 Task: Create Card Social Media Advertising Review in Board Project Planning to Workspace Digital Marketing Agencies. Create Card Wine and Spirits Review in Board Social Media Ad Campaign Management to Workspace Digital Marketing Agencies. Create Card Social Media Advertising Review in Board Market Analysis for Market Penetration Strategy to Workspace Digital Marketing Agencies
Action: Mouse moved to (357, 151)
Screenshot: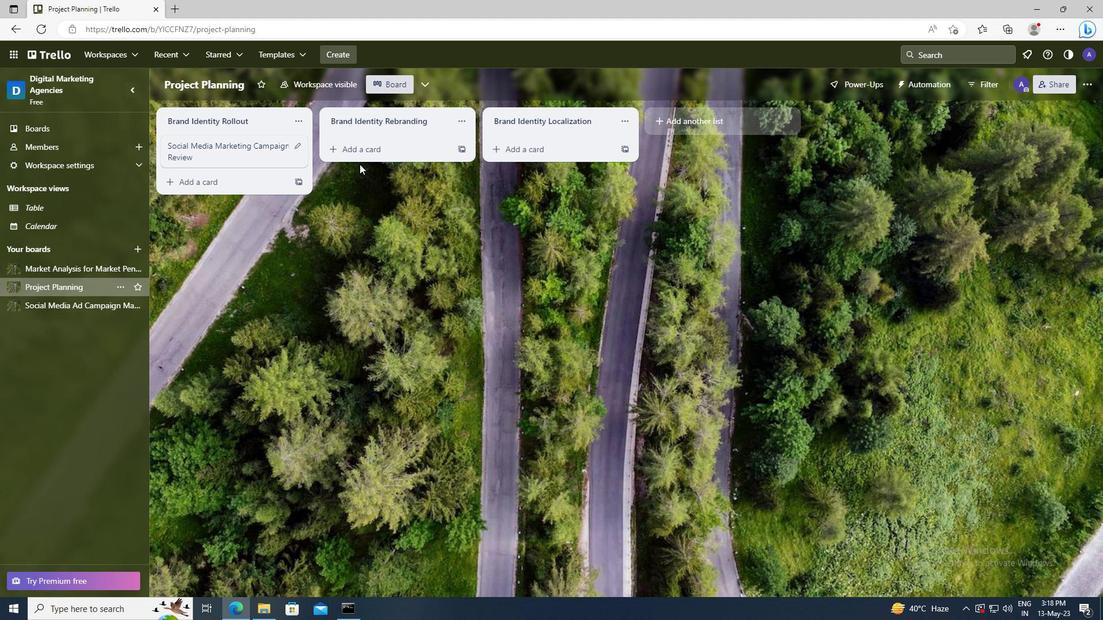 
Action: Mouse pressed left at (357, 151)
Screenshot: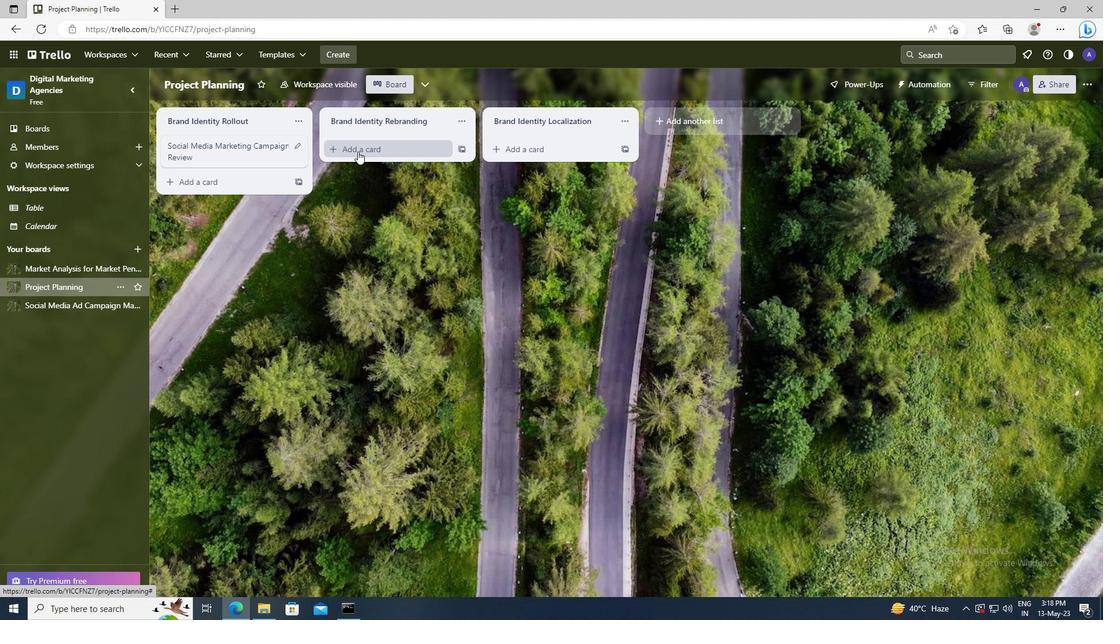 
Action: Key pressed <Key.shift>SOCIAL<Key.space><Key.shift>MEDIA<Key.space><Key.shift_r>ADVERTISING<Key.space><Key.shift>REVIEW
Screenshot: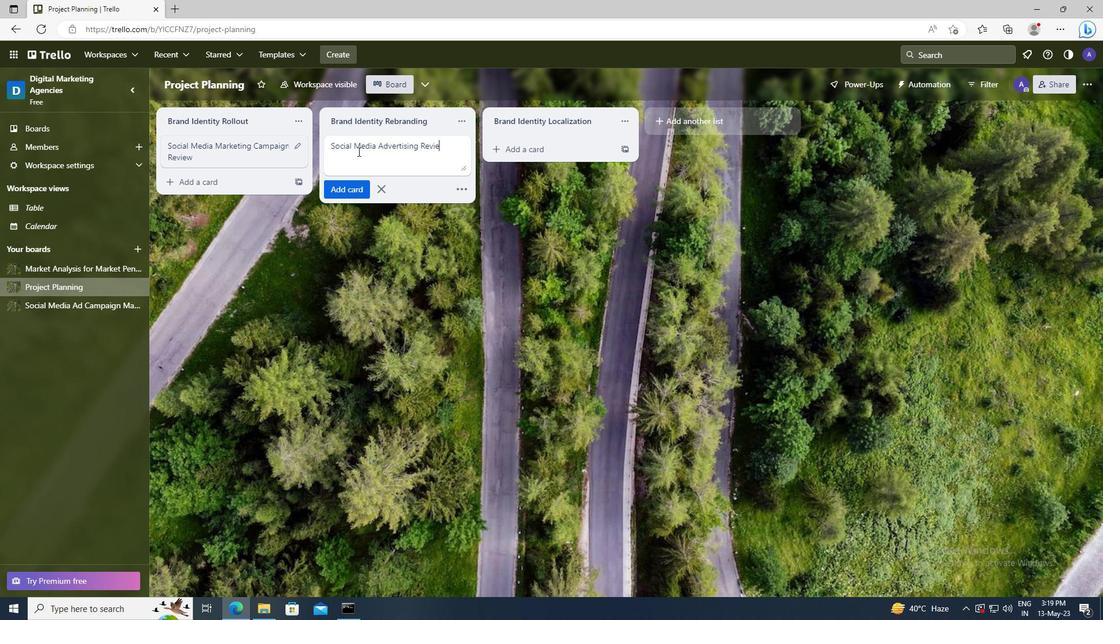 
Action: Mouse moved to (349, 190)
Screenshot: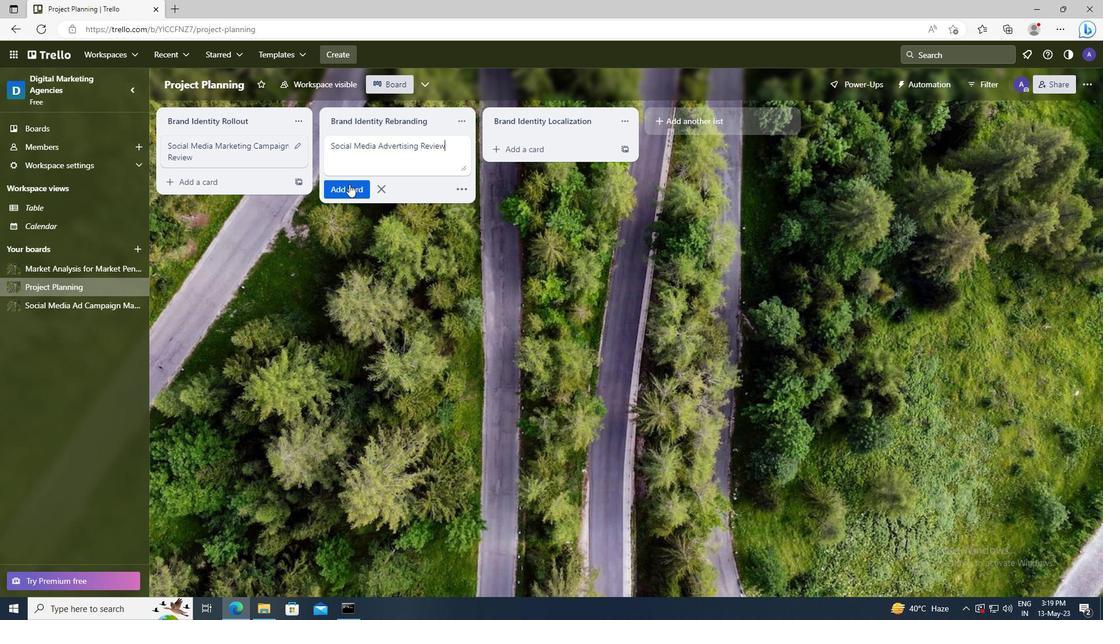 
Action: Mouse pressed left at (349, 190)
Screenshot: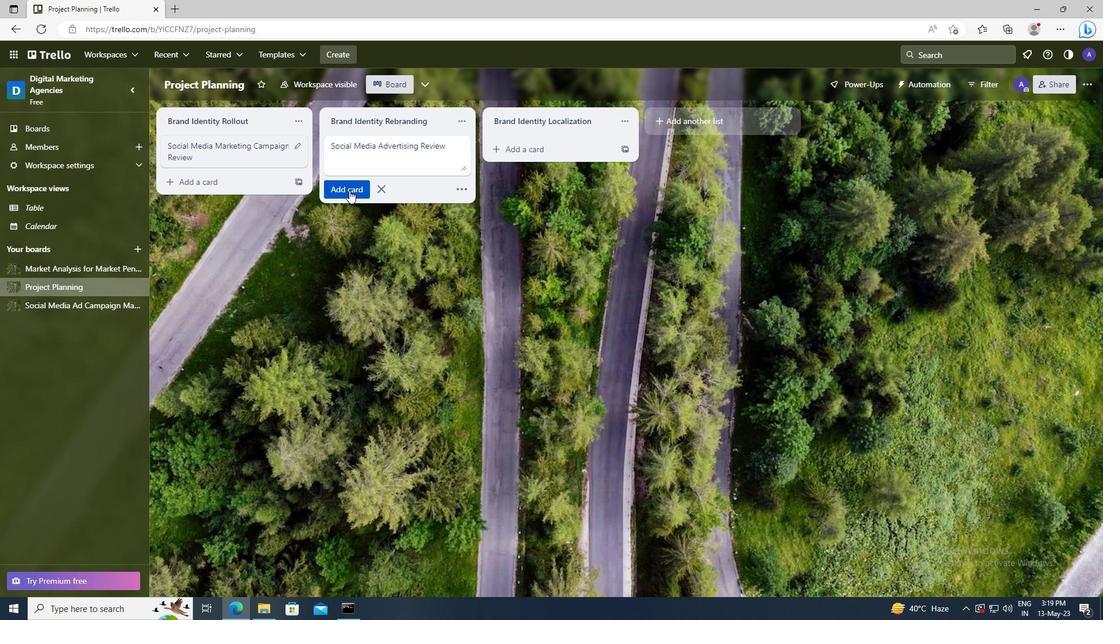 
Action: Mouse moved to (67, 303)
Screenshot: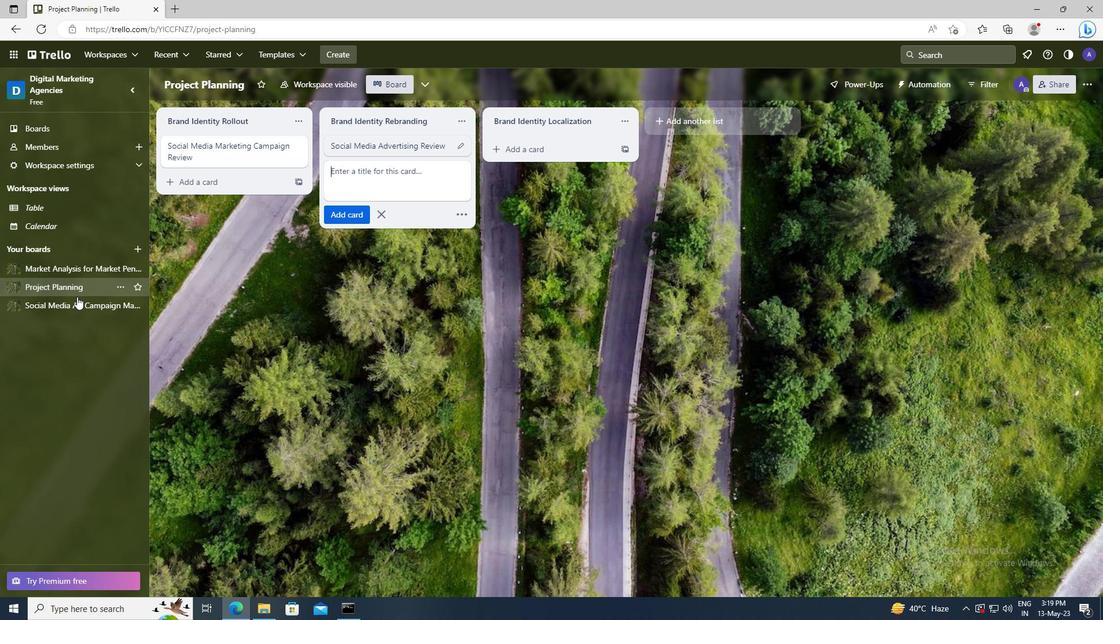 
Action: Mouse pressed left at (67, 303)
Screenshot: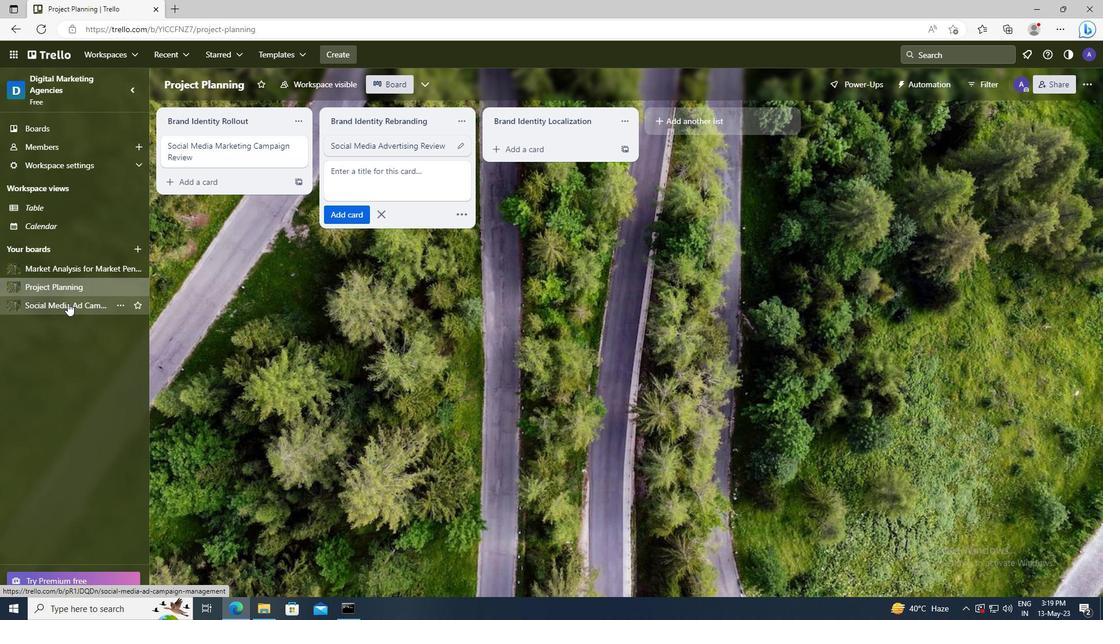 
Action: Mouse moved to (358, 153)
Screenshot: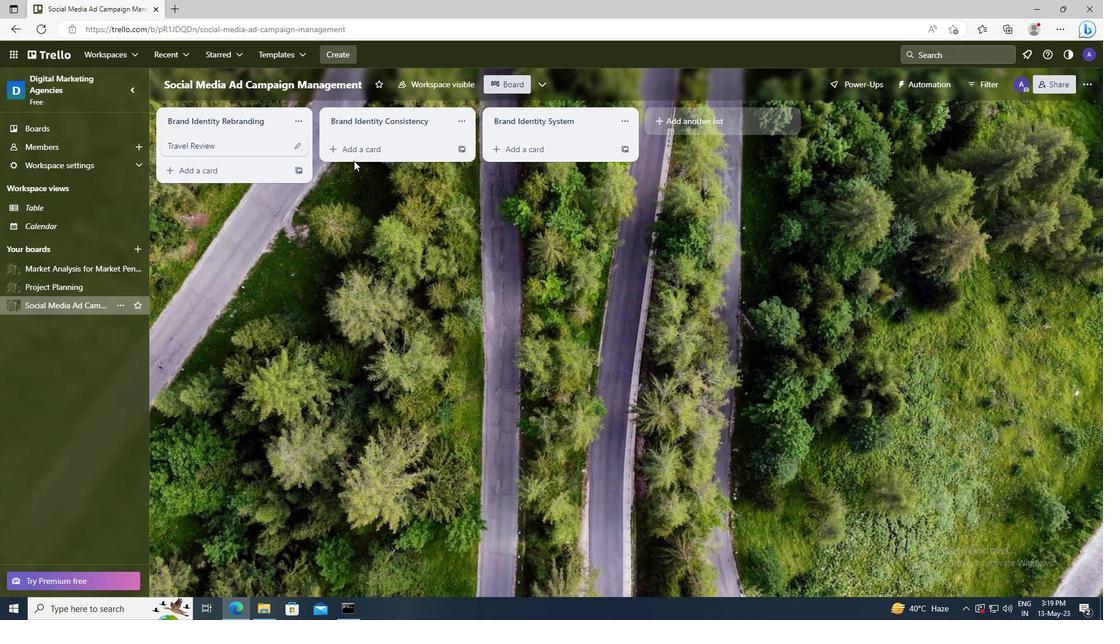 
Action: Mouse pressed left at (358, 153)
Screenshot: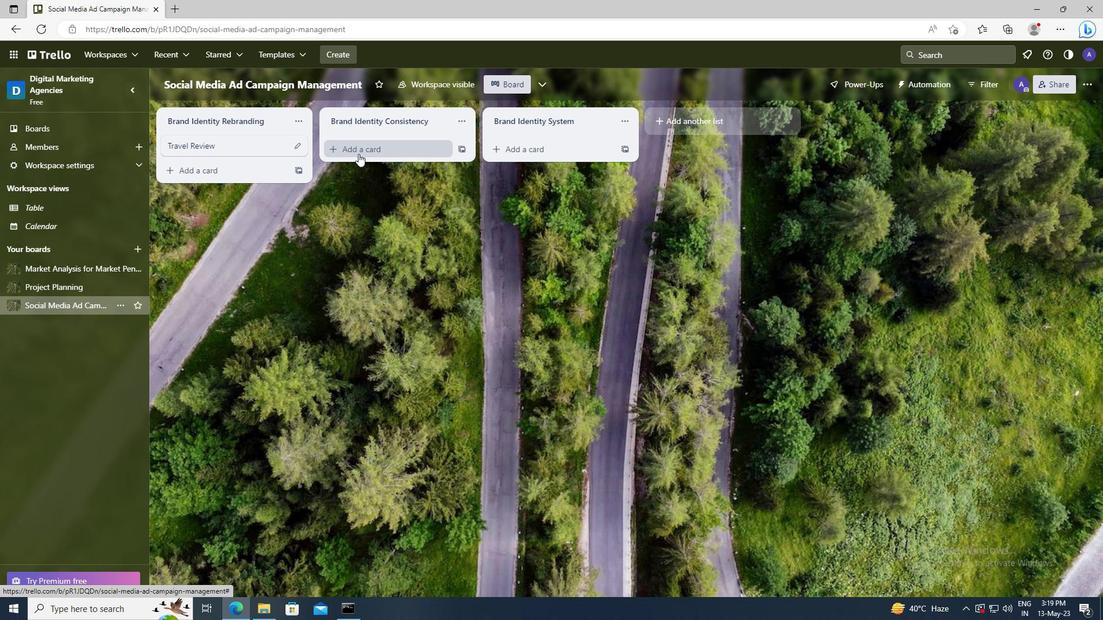 
Action: Key pressed <Key.shift>WINE<Key.space>AND<Key.space><Key.shift_r>SPIRITS<Key.space><Key.shift>REVIEW
Screenshot: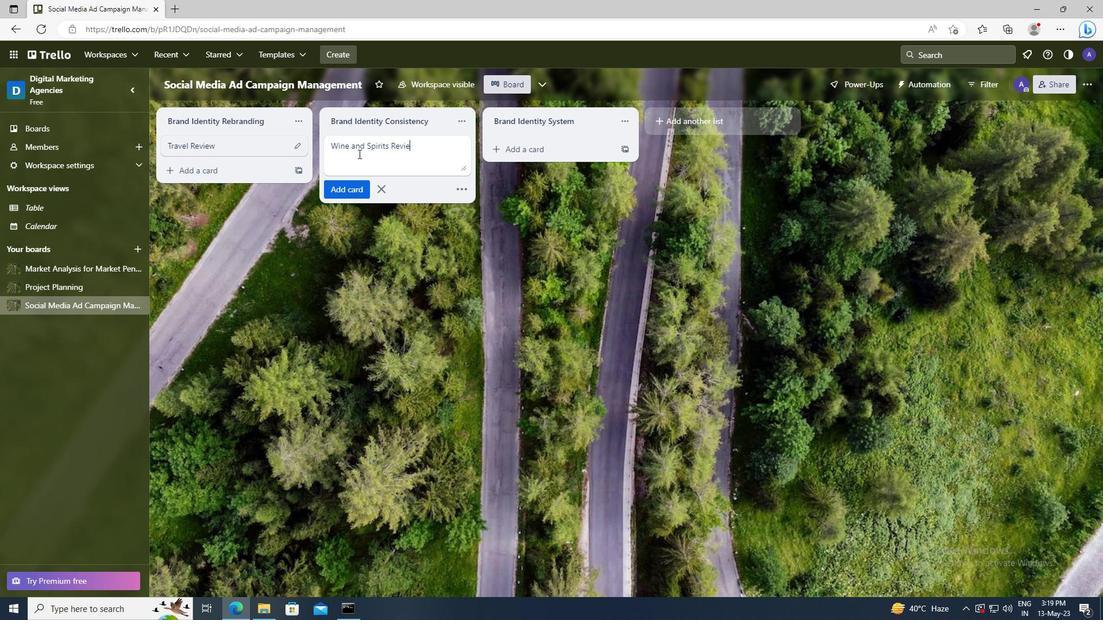 
Action: Mouse moved to (360, 187)
Screenshot: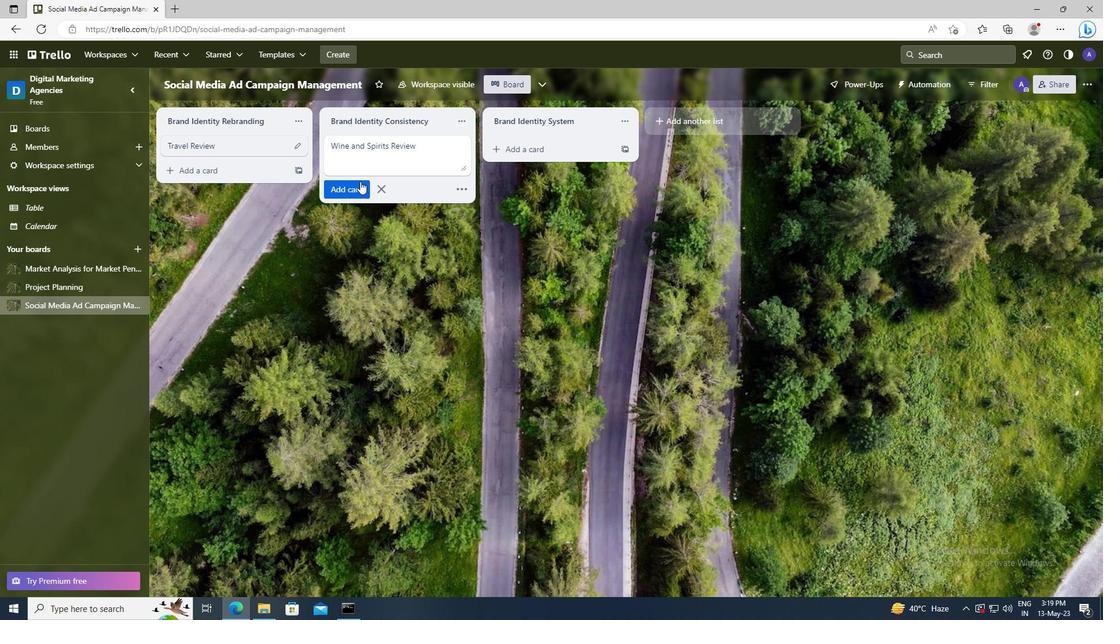 
Action: Mouse pressed left at (360, 187)
Screenshot: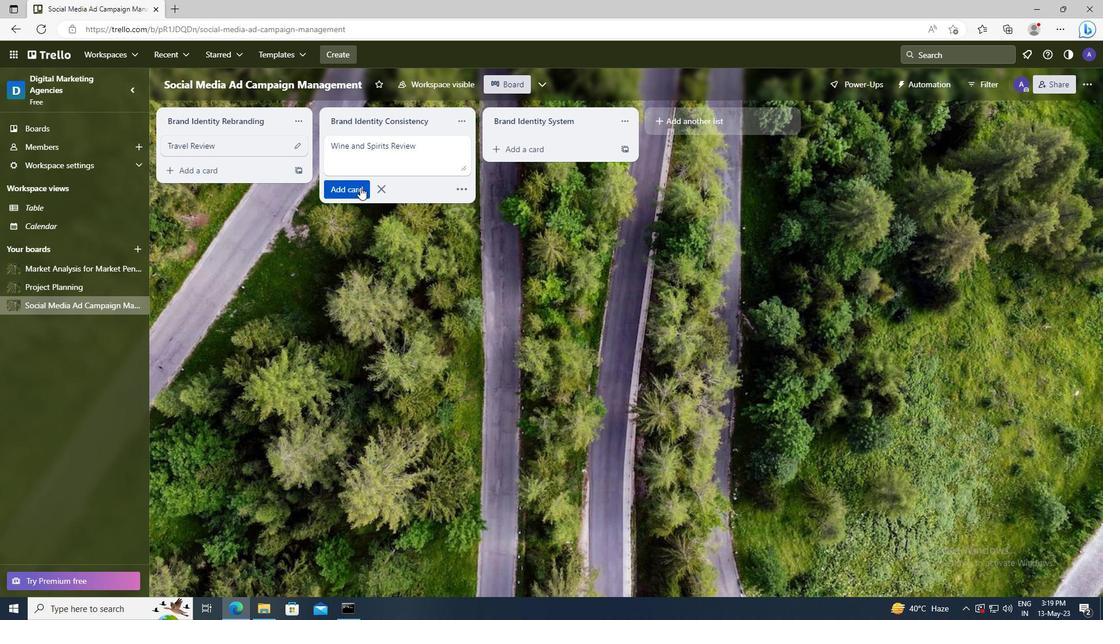 
Action: Mouse moved to (83, 268)
Screenshot: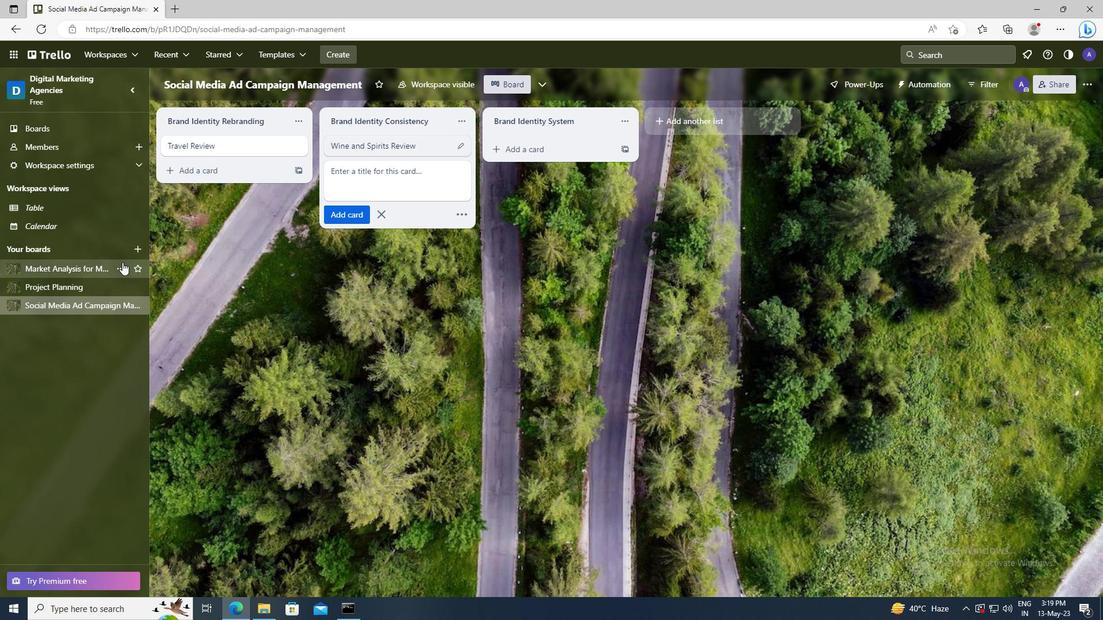 
Action: Mouse pressed left at (83, 268)
Screenshot: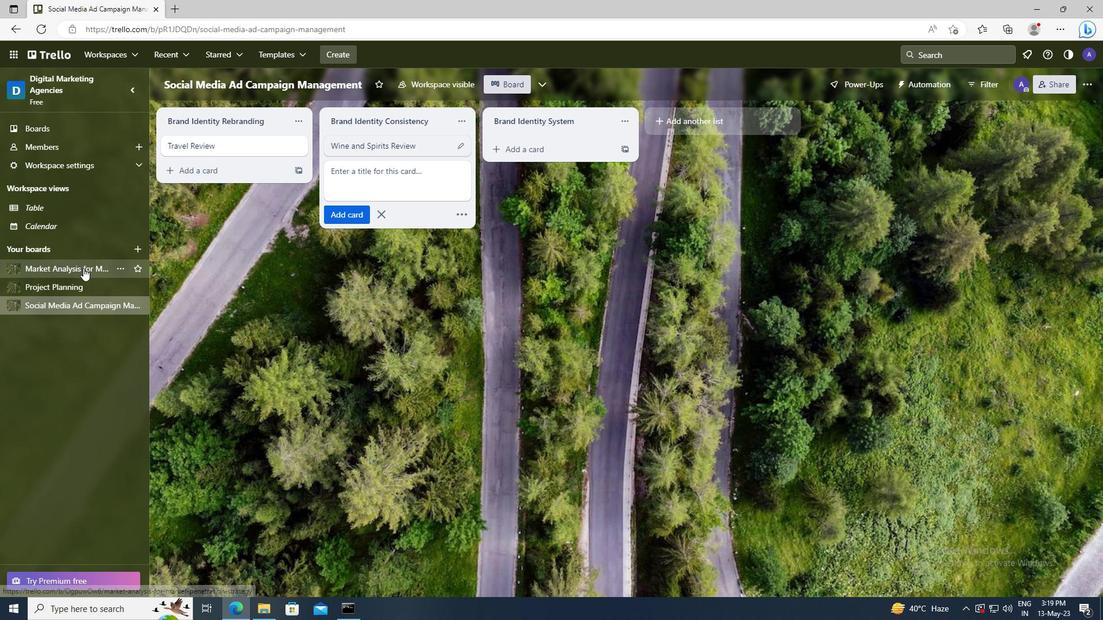 
Action: Mouse moved to (353, 148)
Screenshot: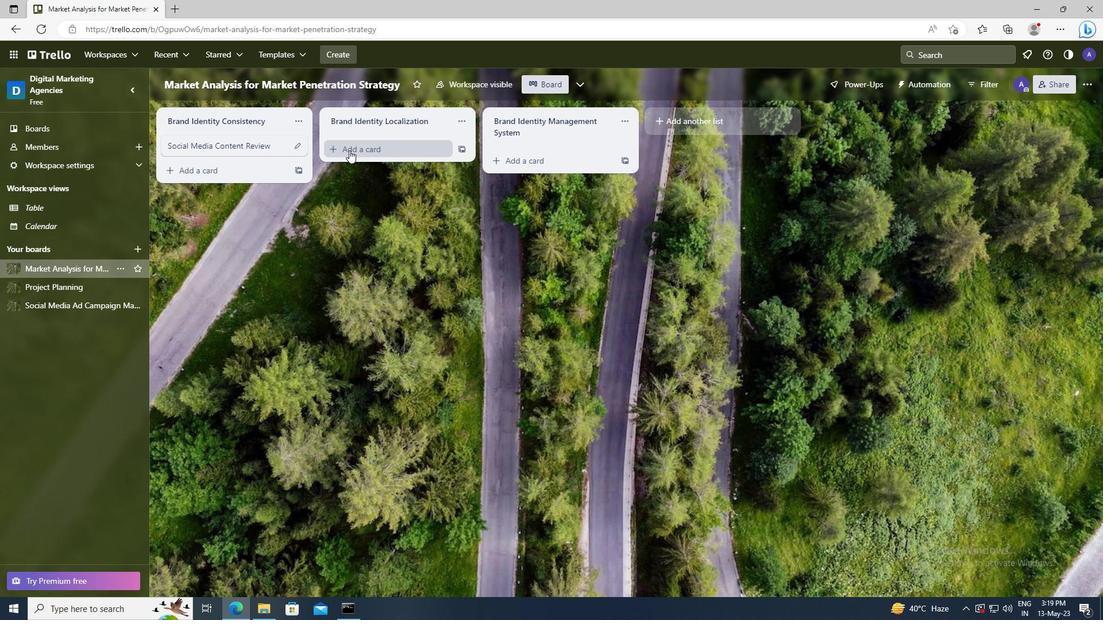 
Action: Mouse pressed left at (353, 148)
Screenshot: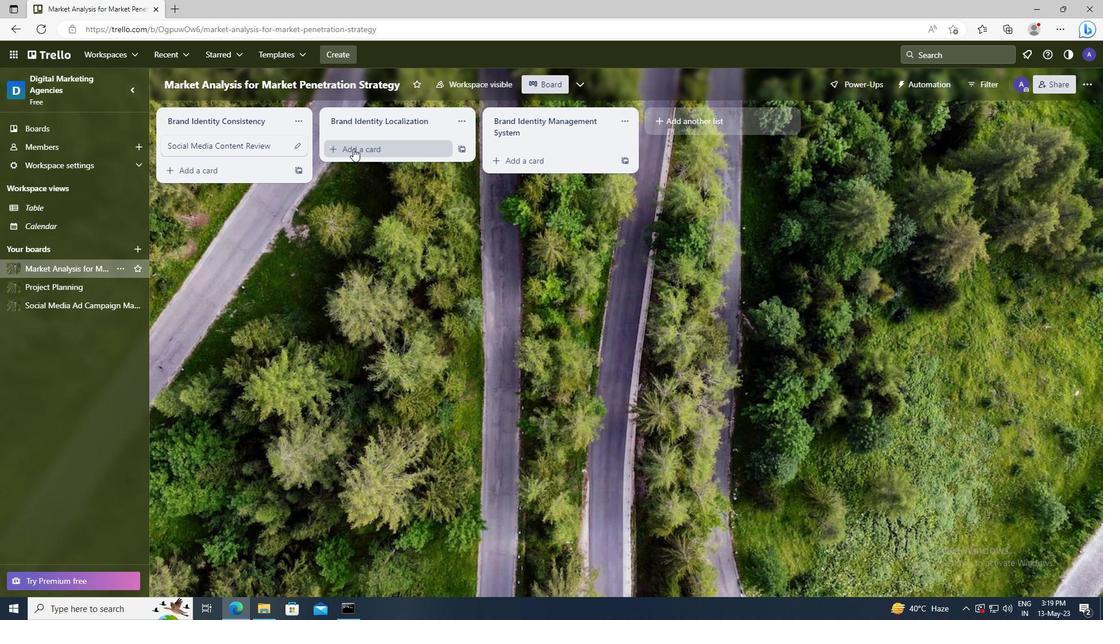 
Action: Key pressed <Key.shift>SOCIAL<Key.space><Key.shift>MEDIA<Key.space><Key.shift_r>ADVERTISING<Key.space><Key.shift>REVIEW
Screenshot: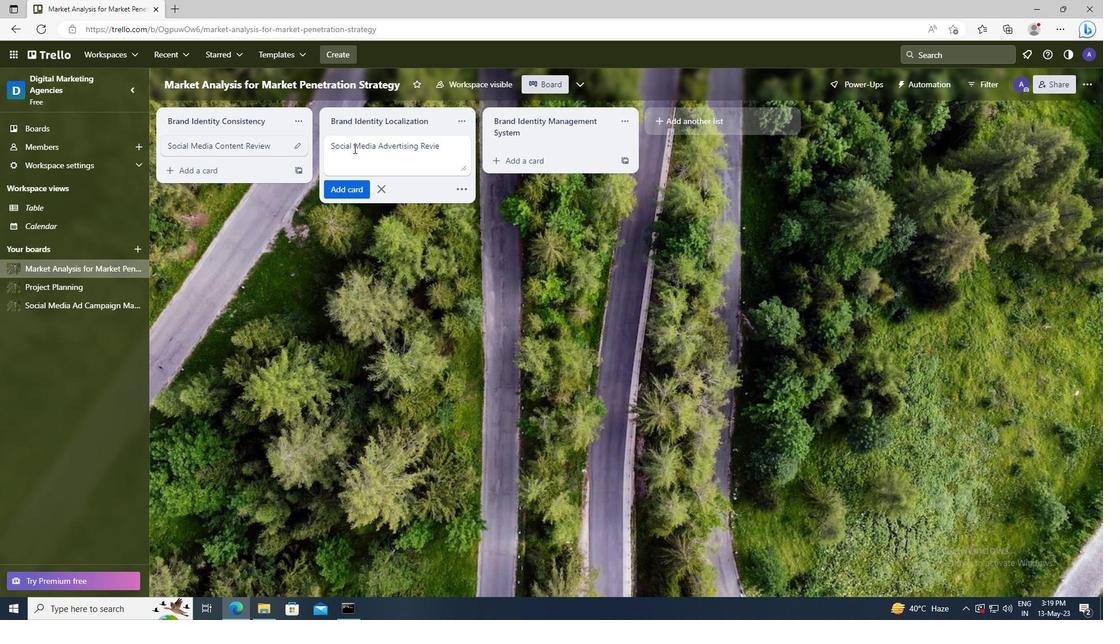 
Action: Mouse moved to (355, 187)
Screenshot: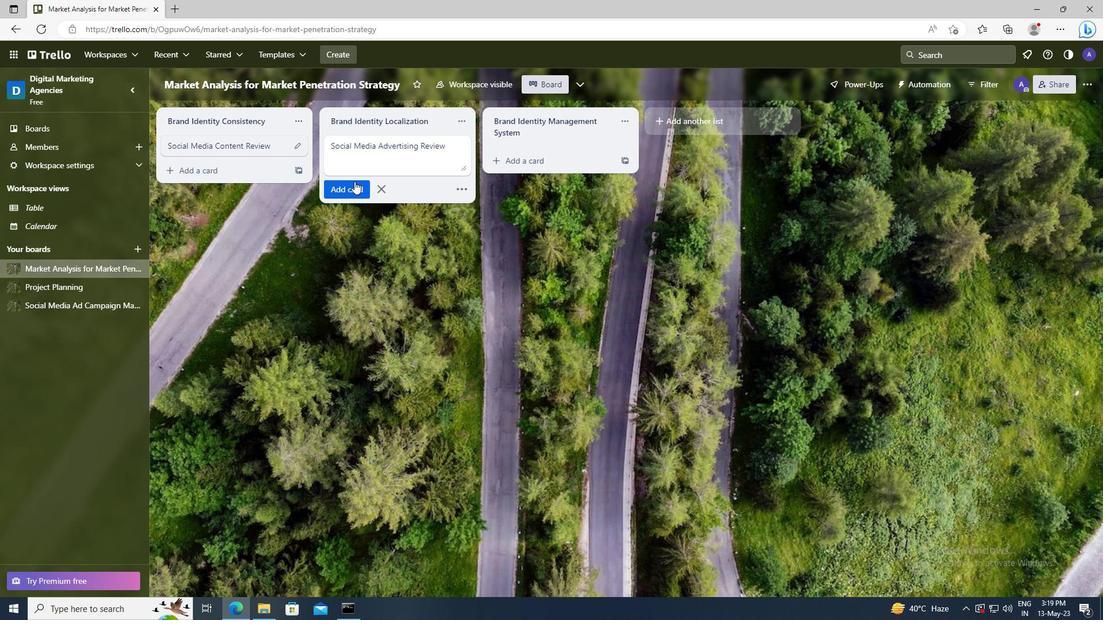
Action: Mouse pressed left at (355, 187)
Screenshot: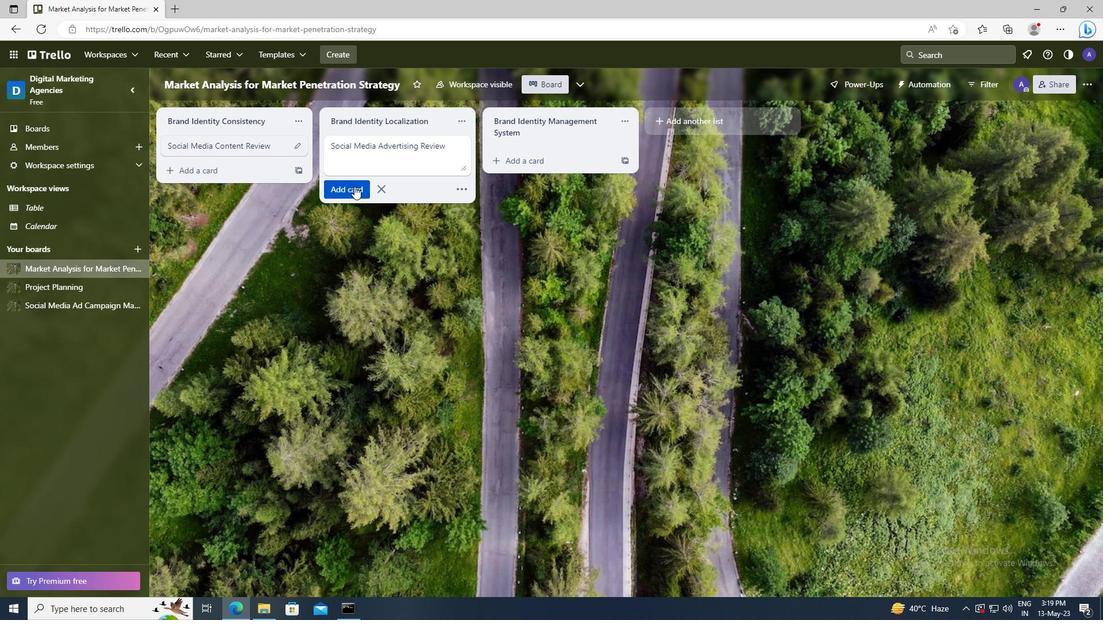 
